 Task: Filter courses by subject and topic,"Leadership and Management".
Action: Mouse moved to (483, 118)
Screenshot: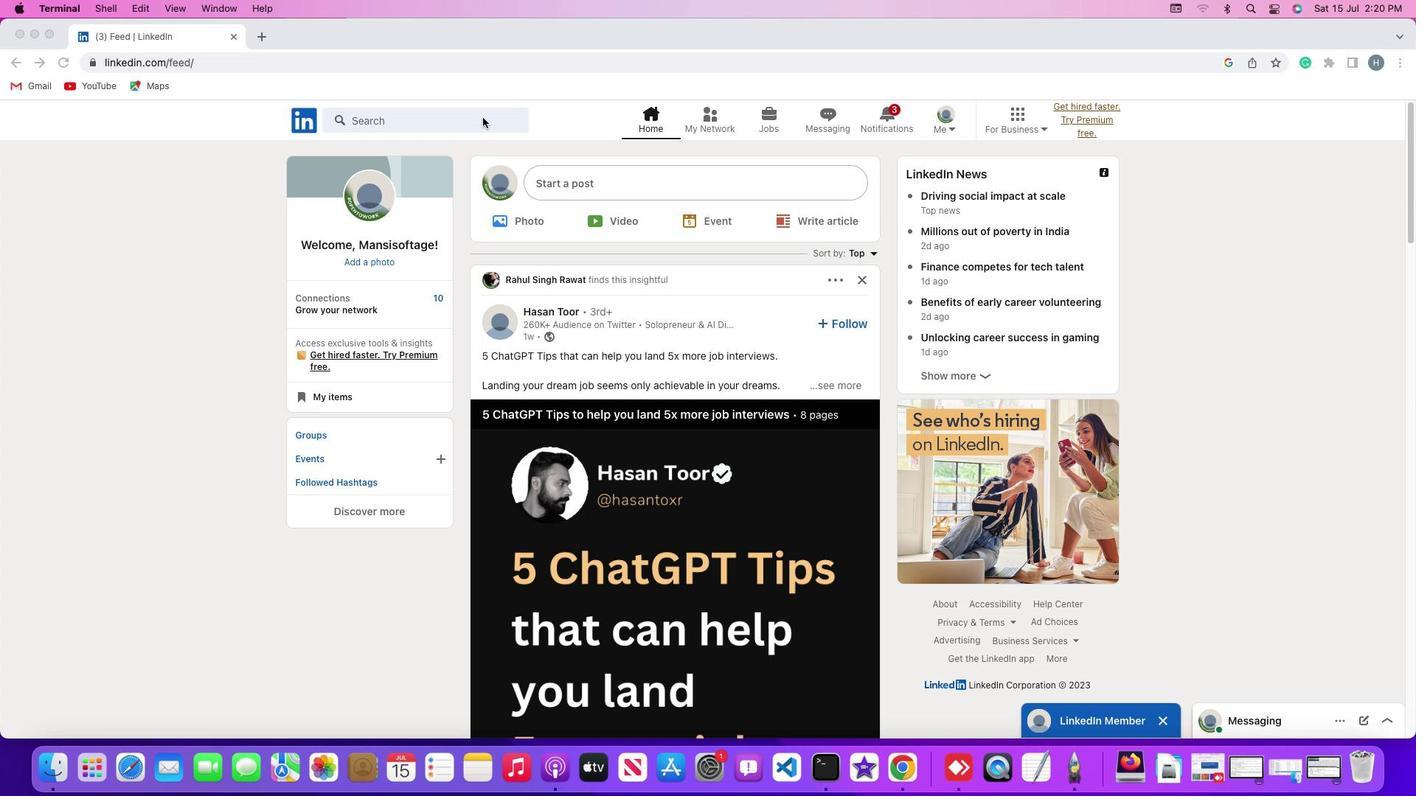 
Action: Mouse pressed left at (483, 118)
Screenshot: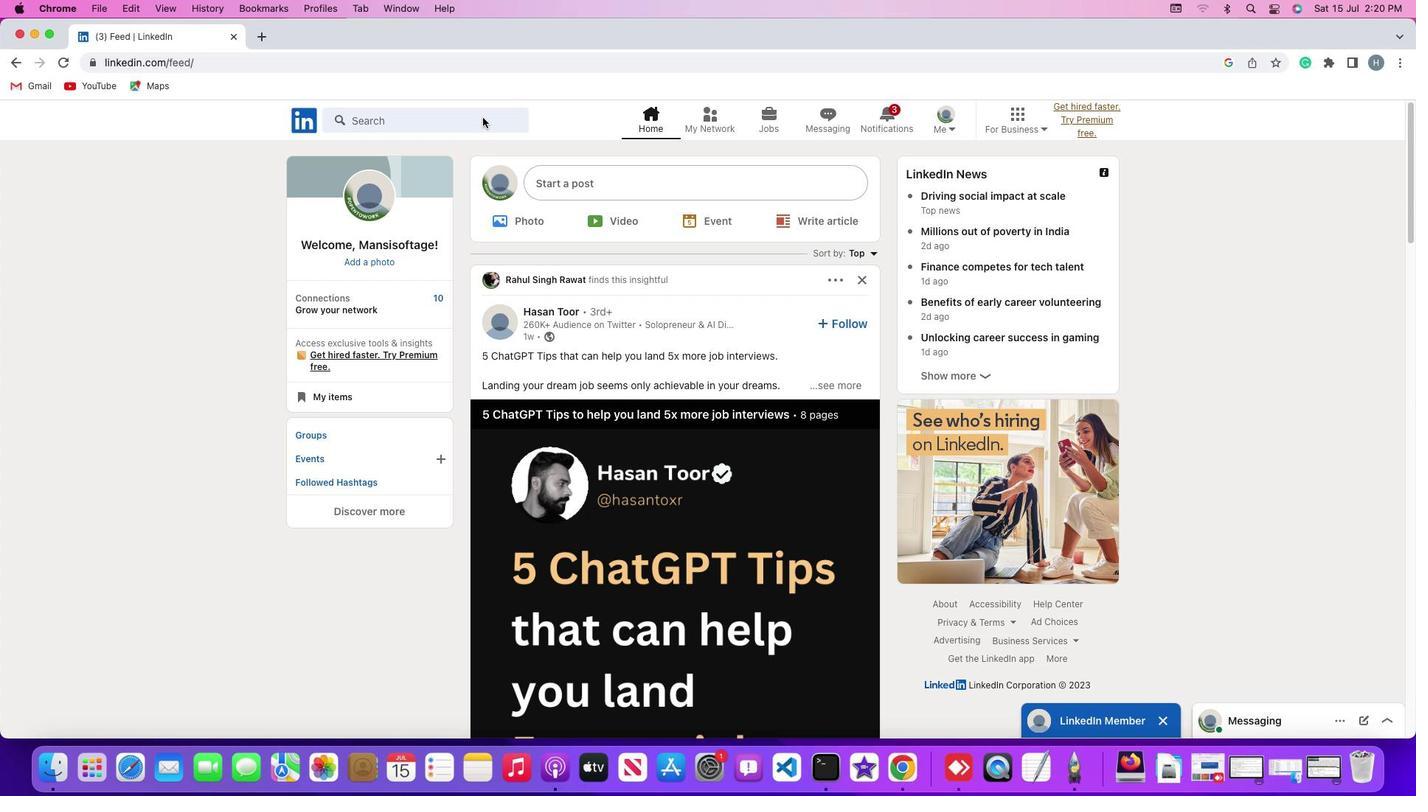 
Action: Mouse pressed left at (483, 118)
Screenshot: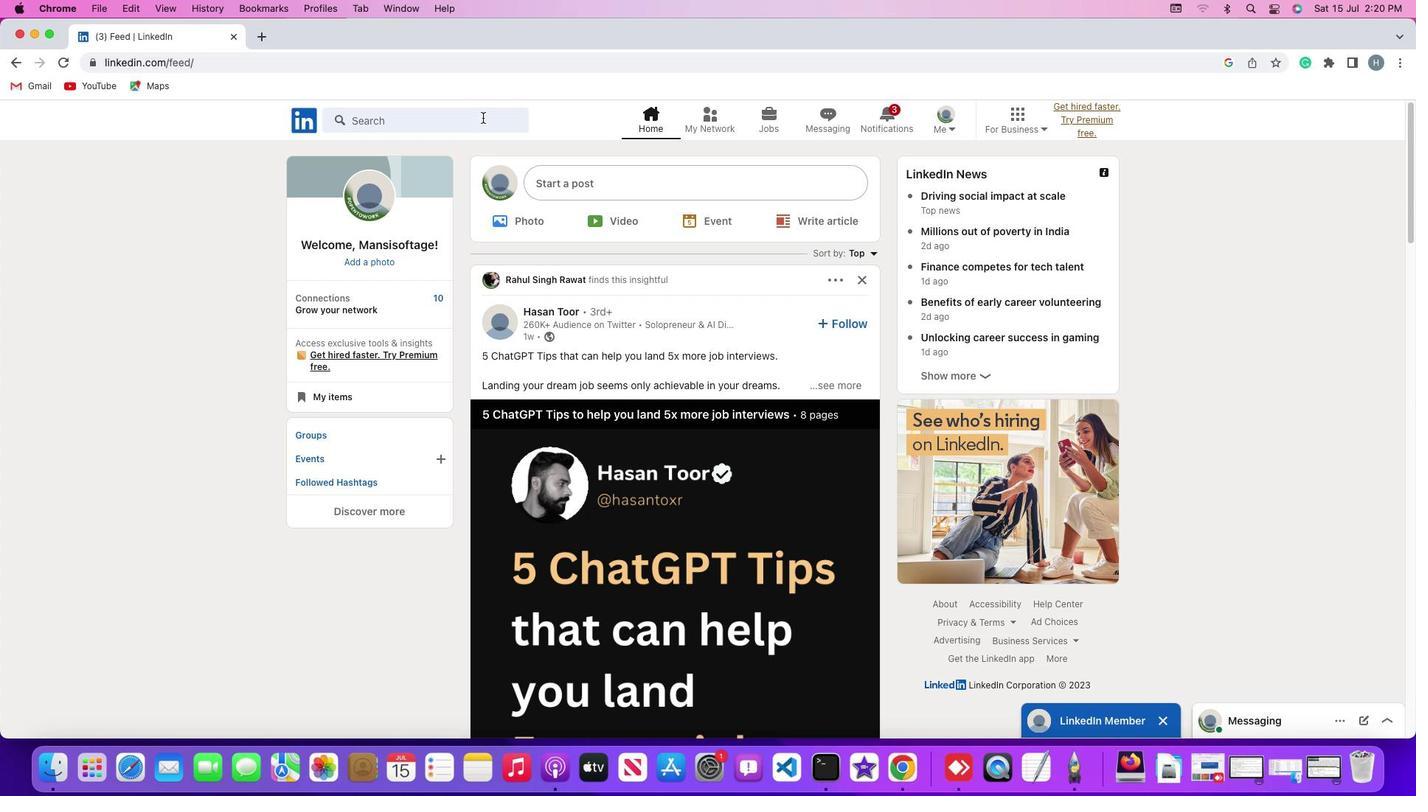 
Action: Key pressed Key.shift'#''h''i''r''i''n''g'Key.enter
Screenshot: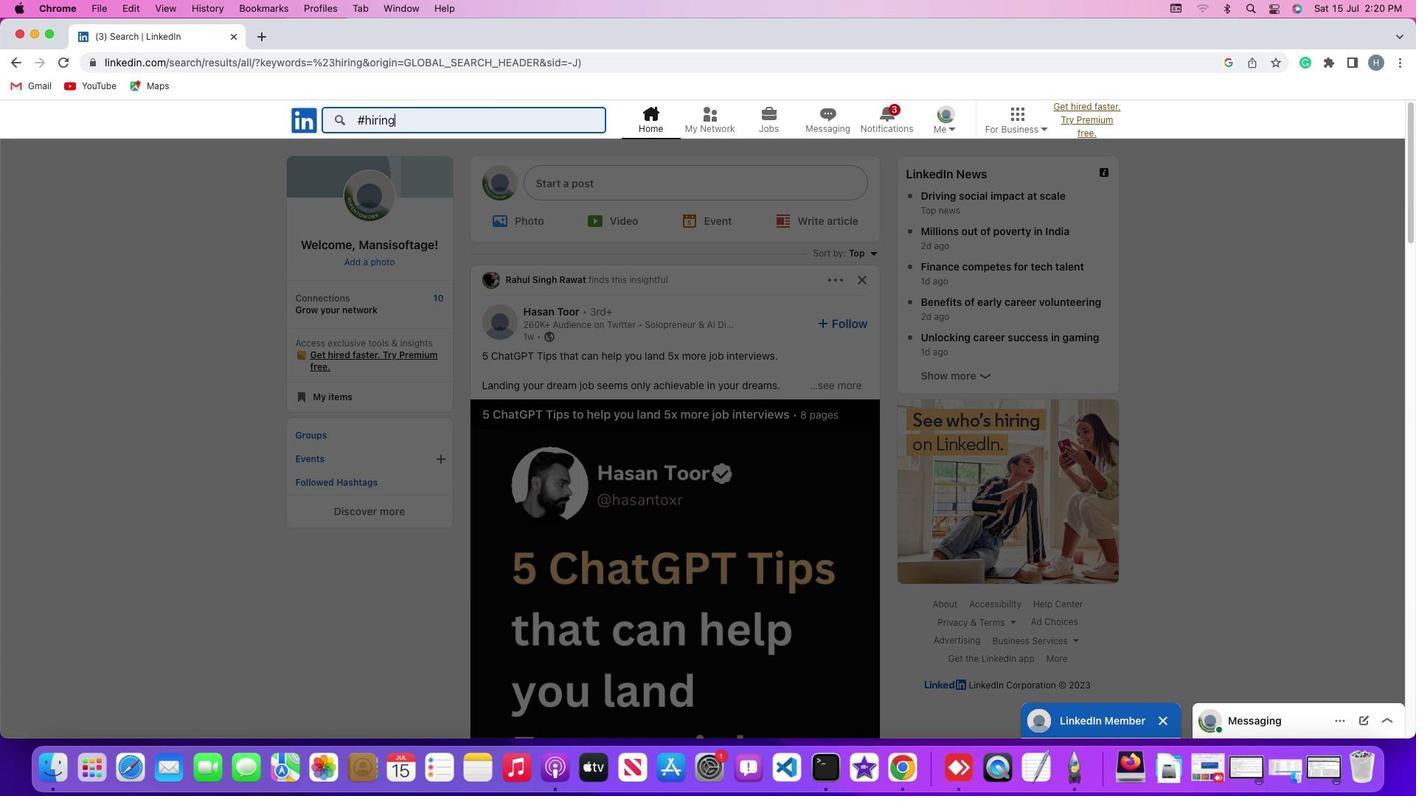 
Action: Mouse moved to (791, 160)
Screenshot: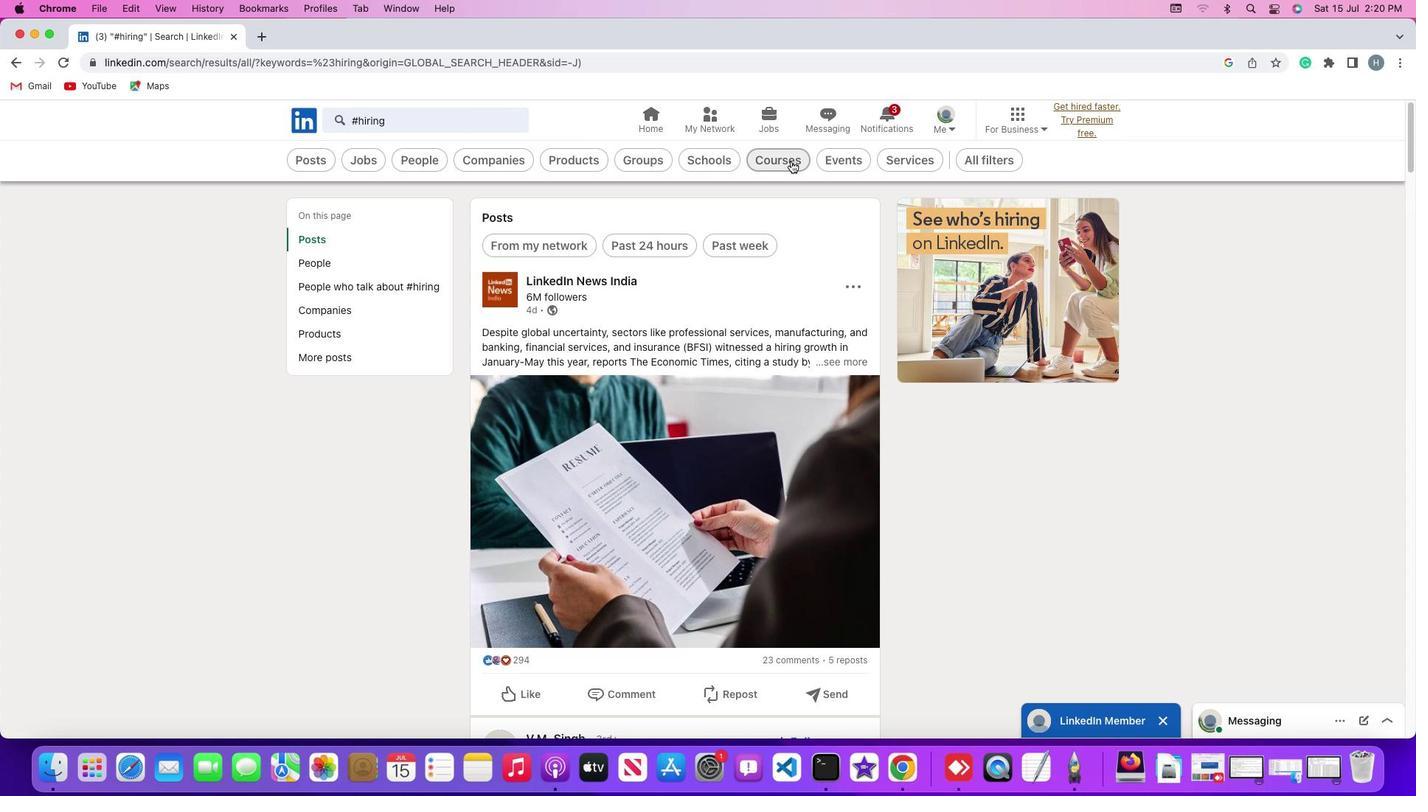 
Action: Mouse pressed left at (791, 160)
Screenshot: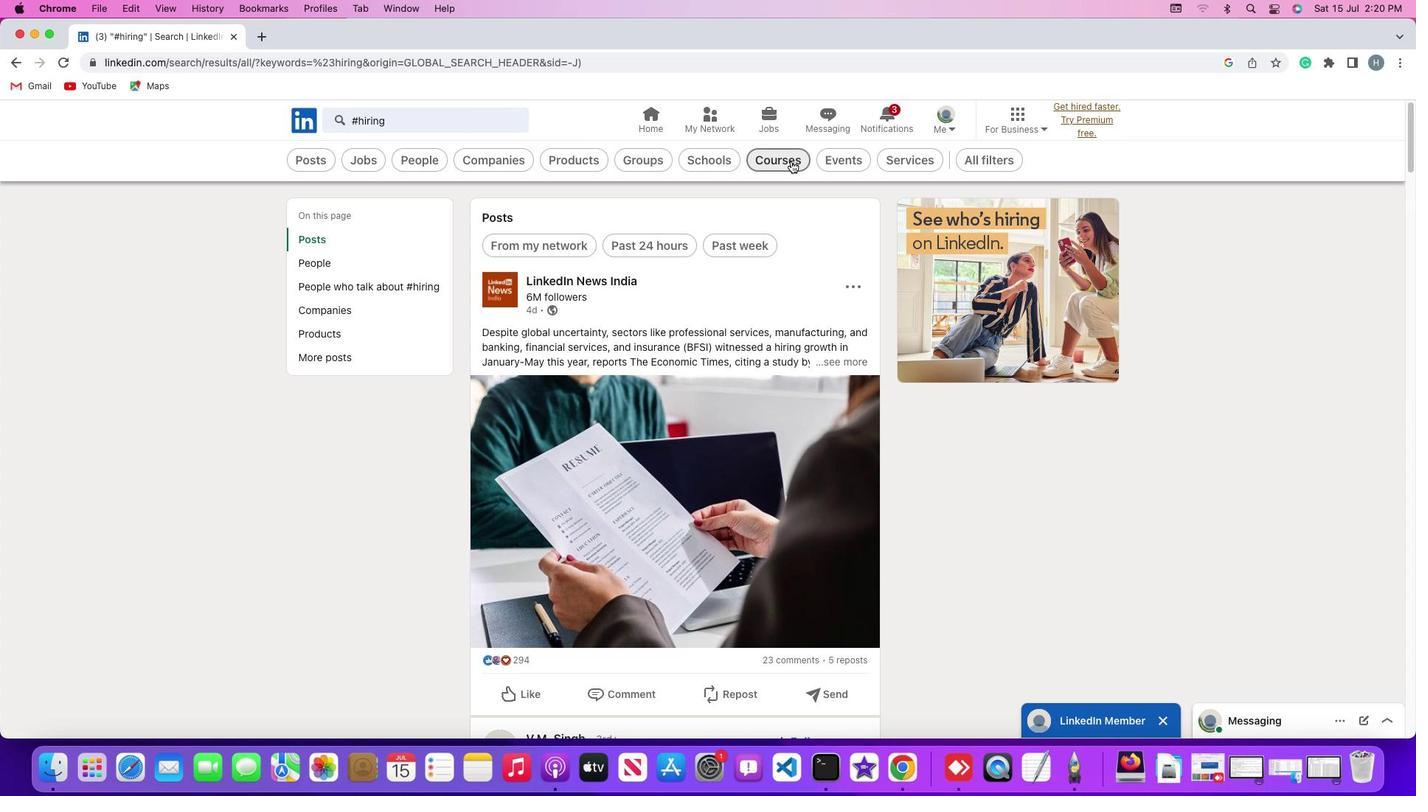 
Action: Mouse moved to (641, 160)
Screenshot: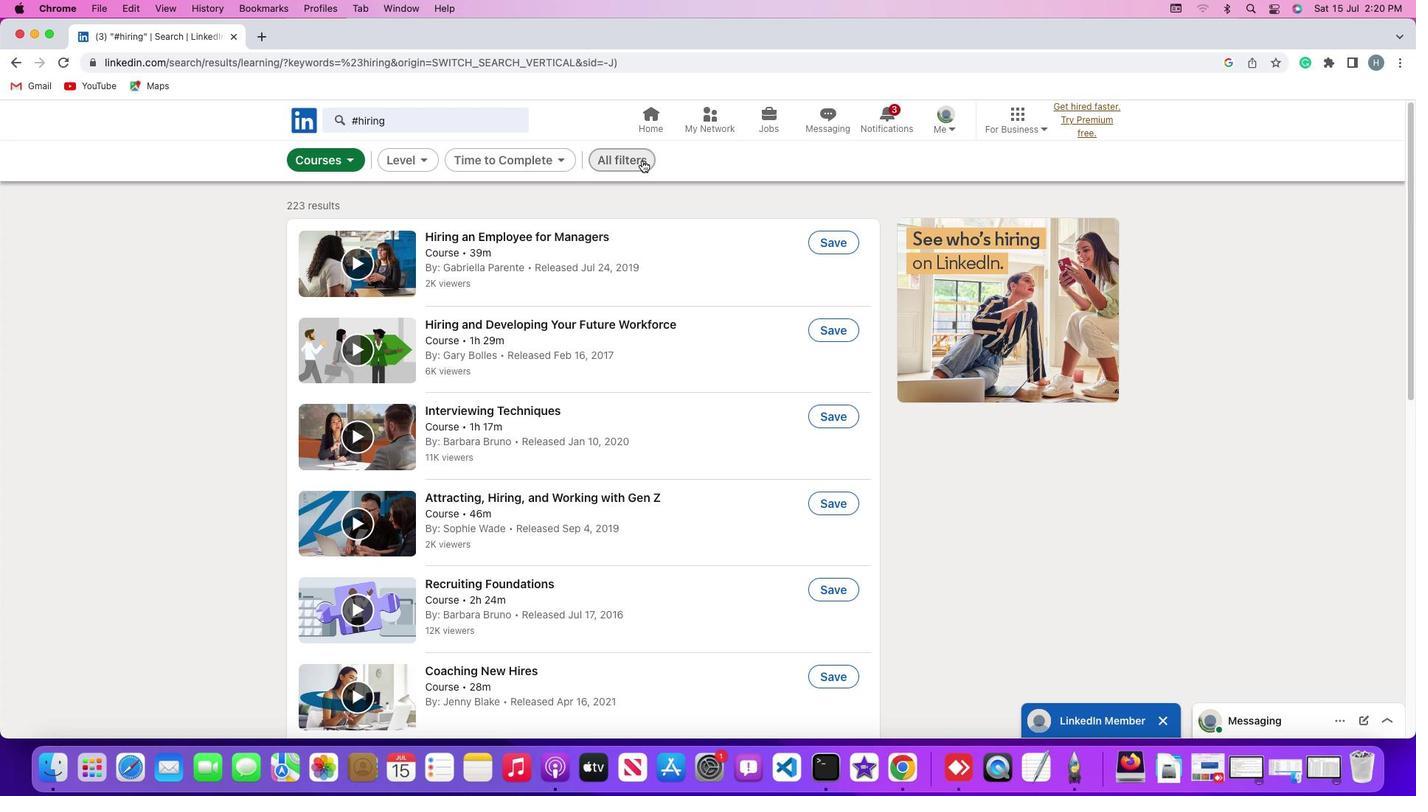 
Action: Mouse pressed left at (641, 160)
Screenshot: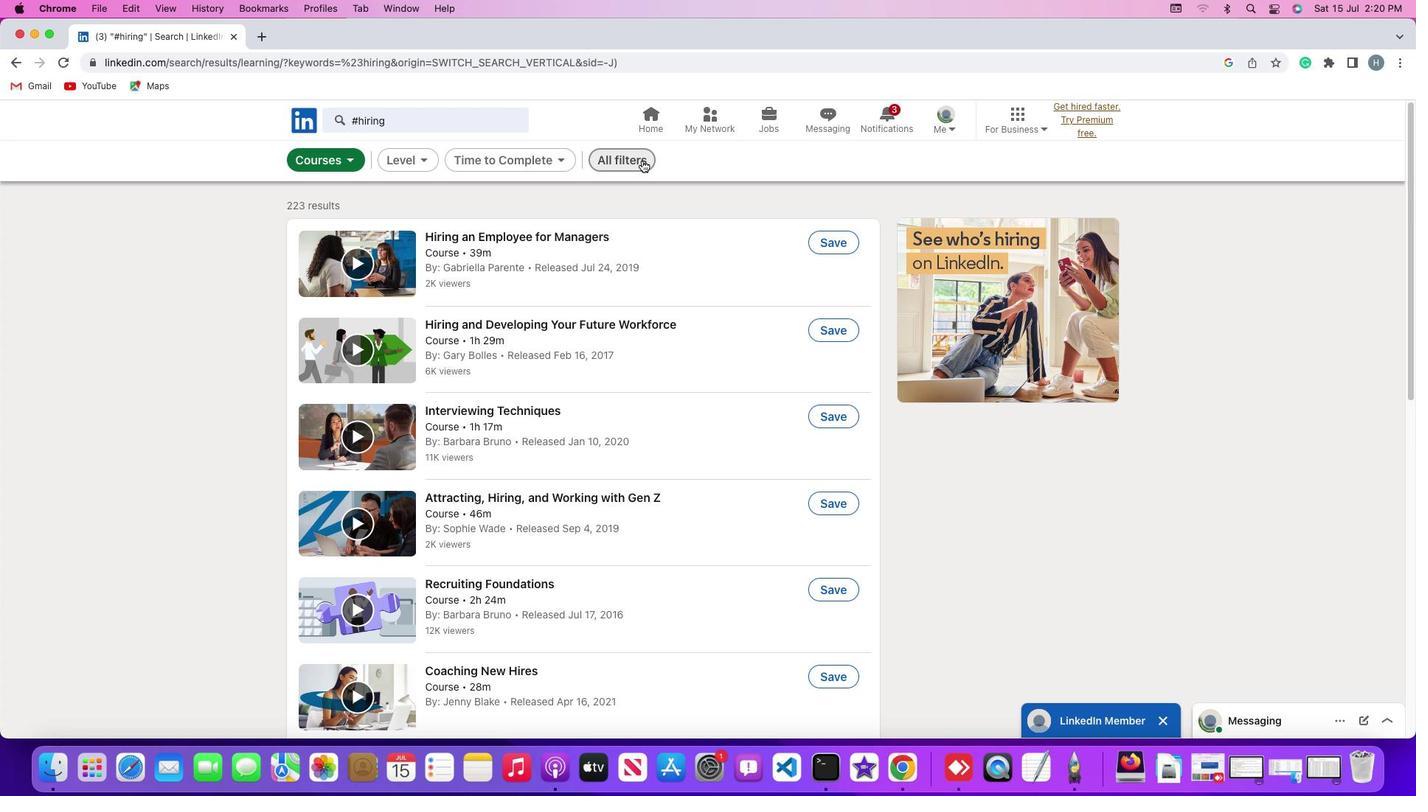 
Action: Mouse moved to (1222, 565)
Screenshot: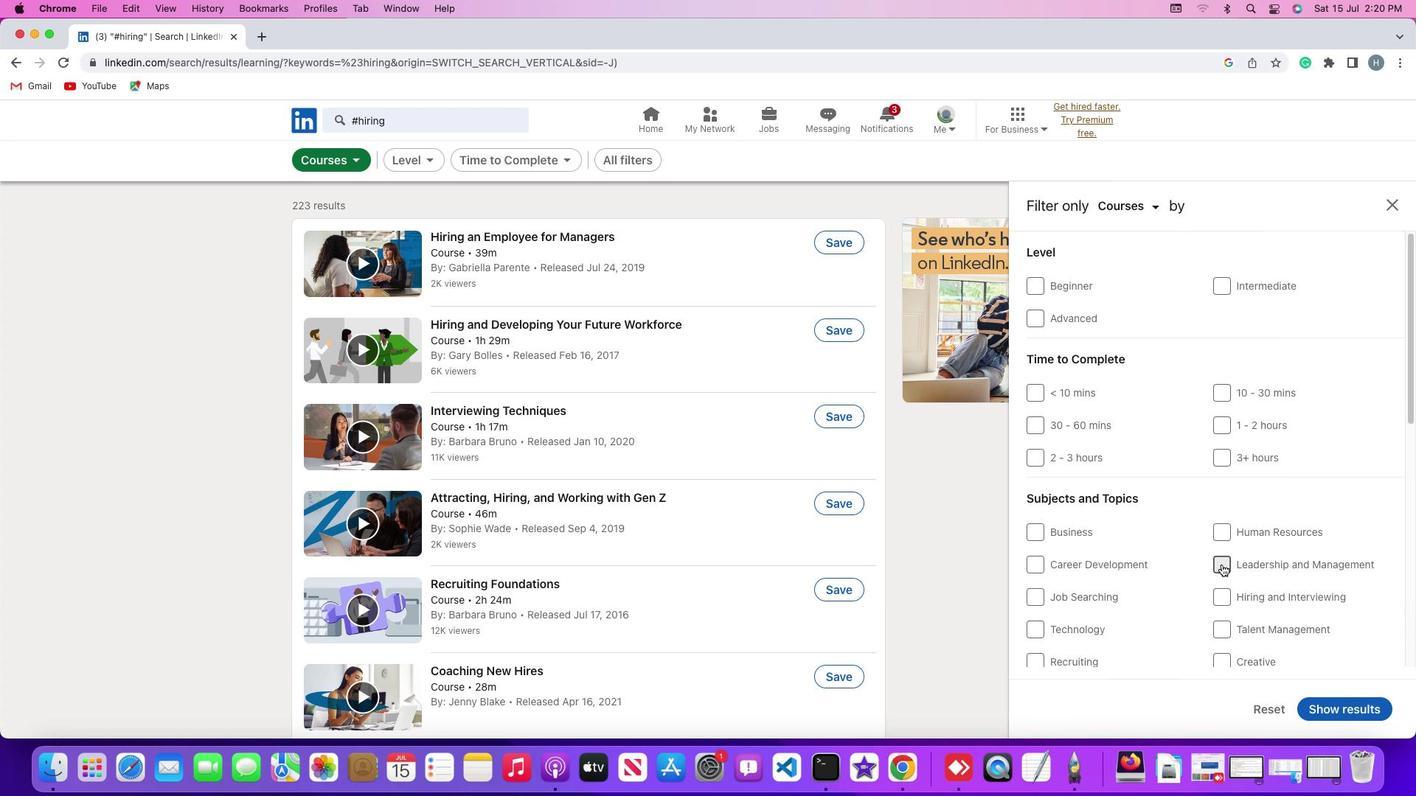 
Action: Mouse pressed left at (1222, 565)
Screenshot: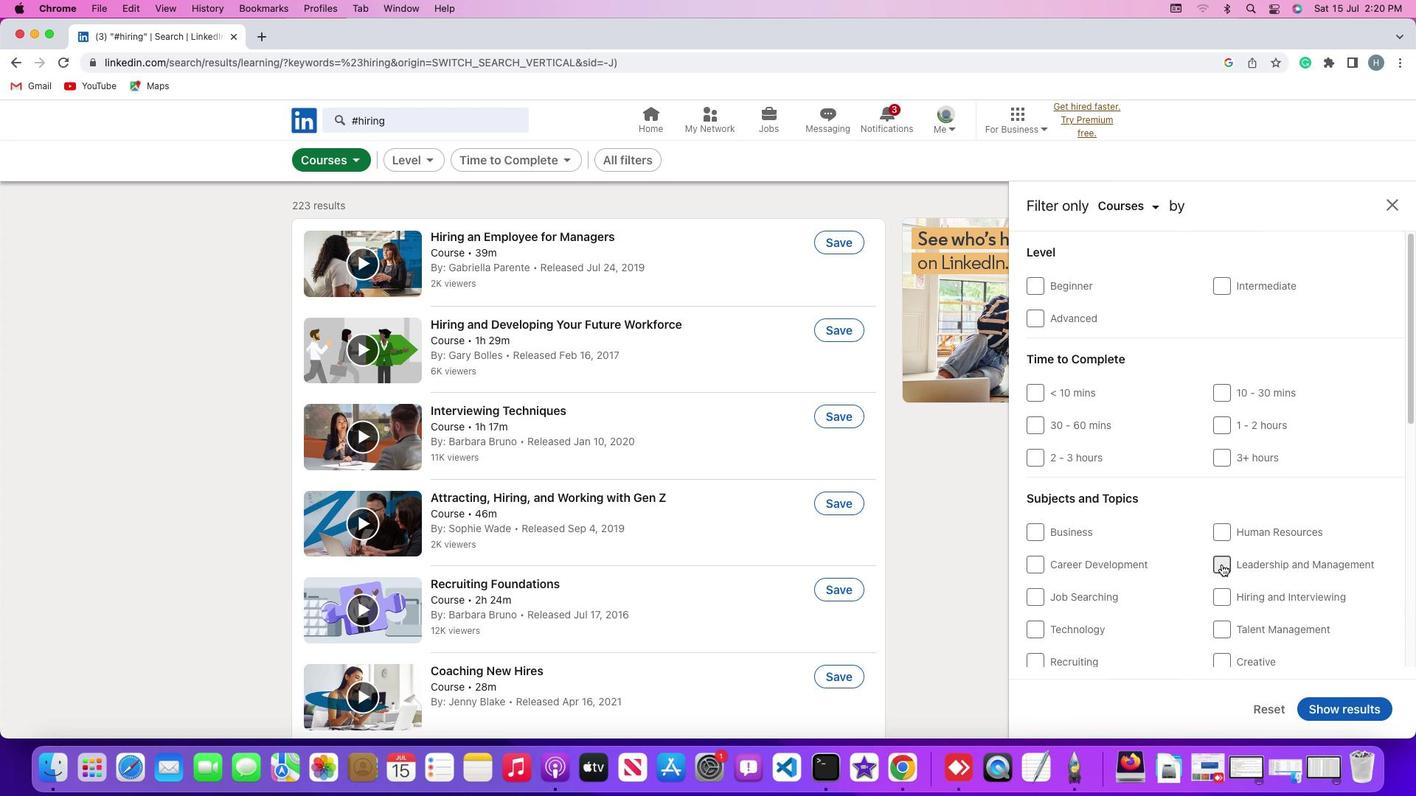 
Action: Mouse moved to (1340, 710)
Screenshot: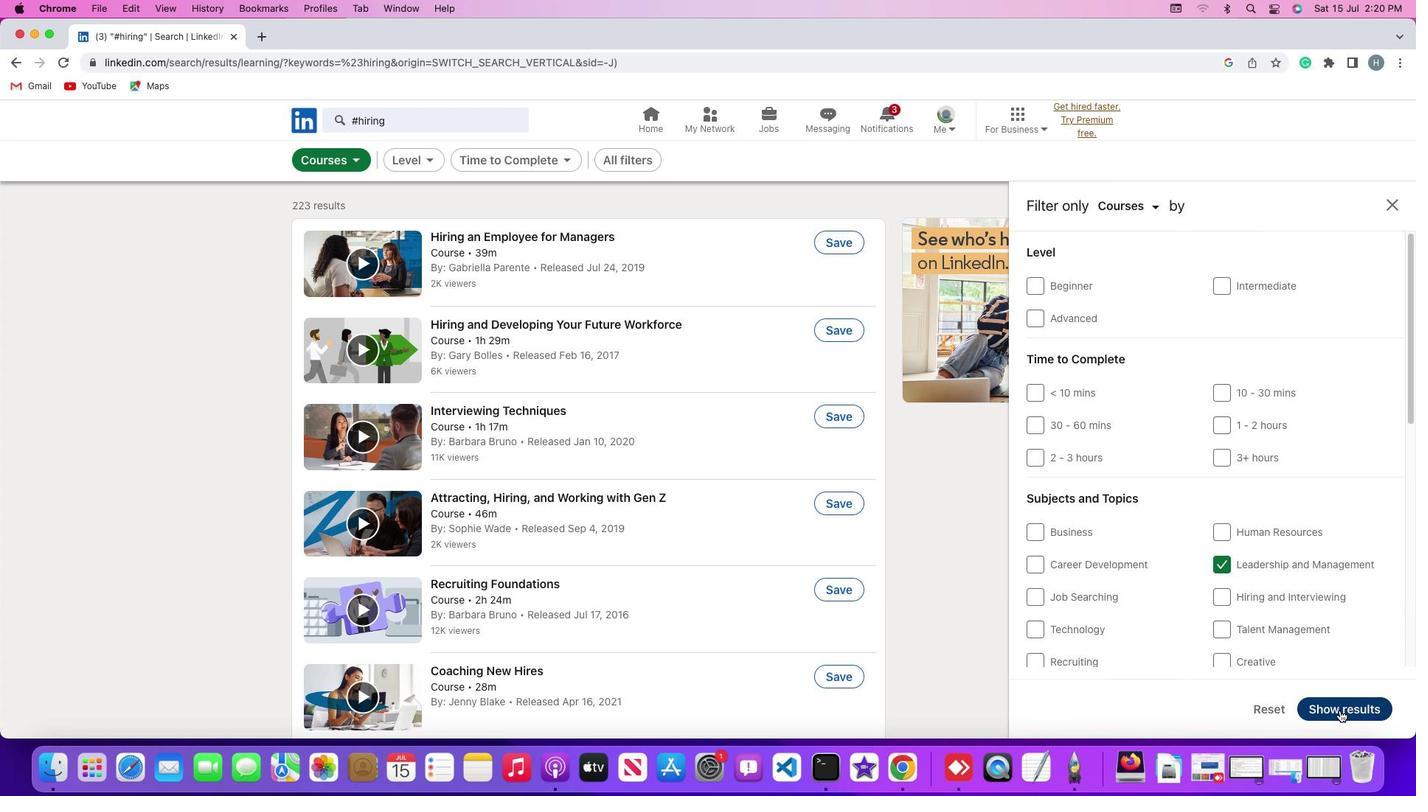
Action: Mouse pressed left at (1340, 710)
Screenshot: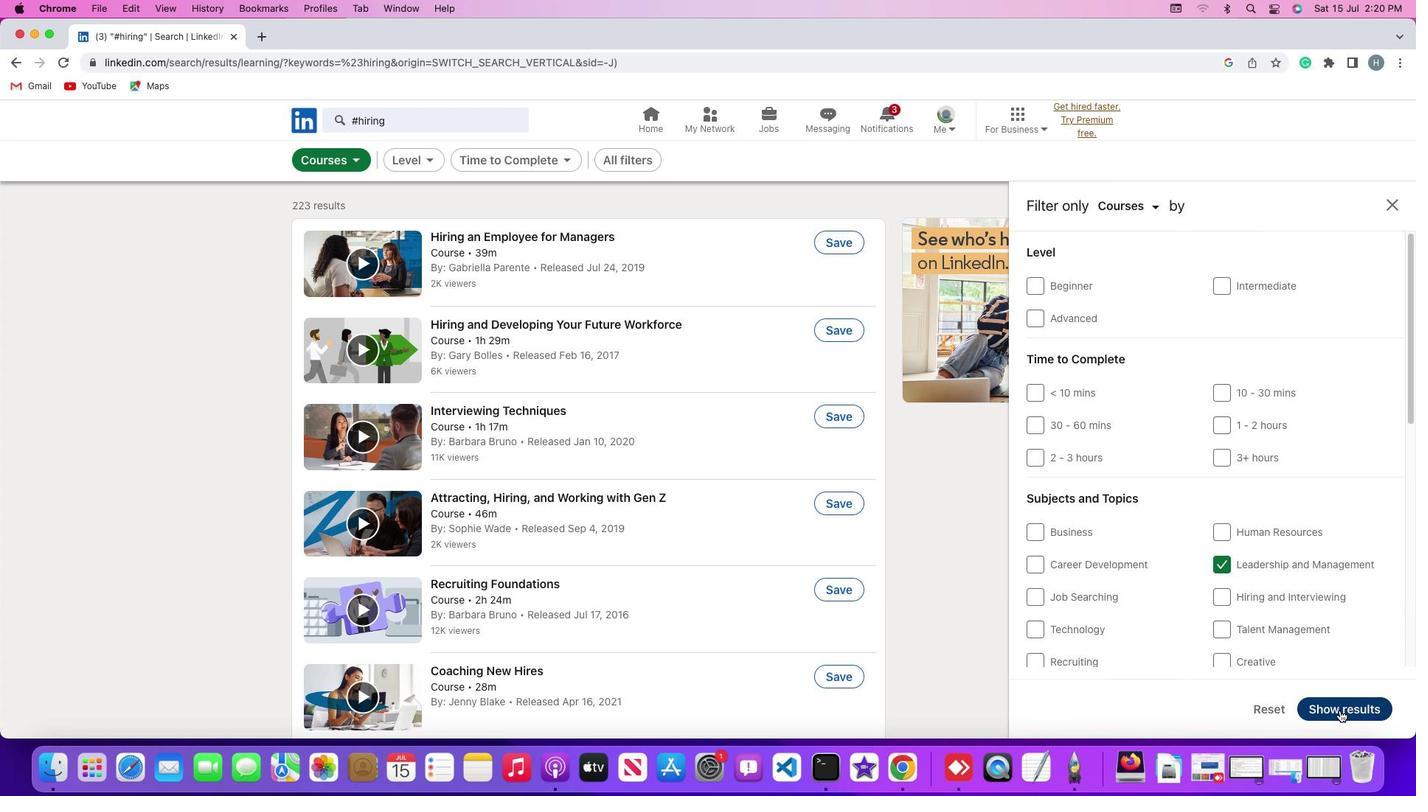 
Action: Mouse moved to (1071, 450)
Screenshot: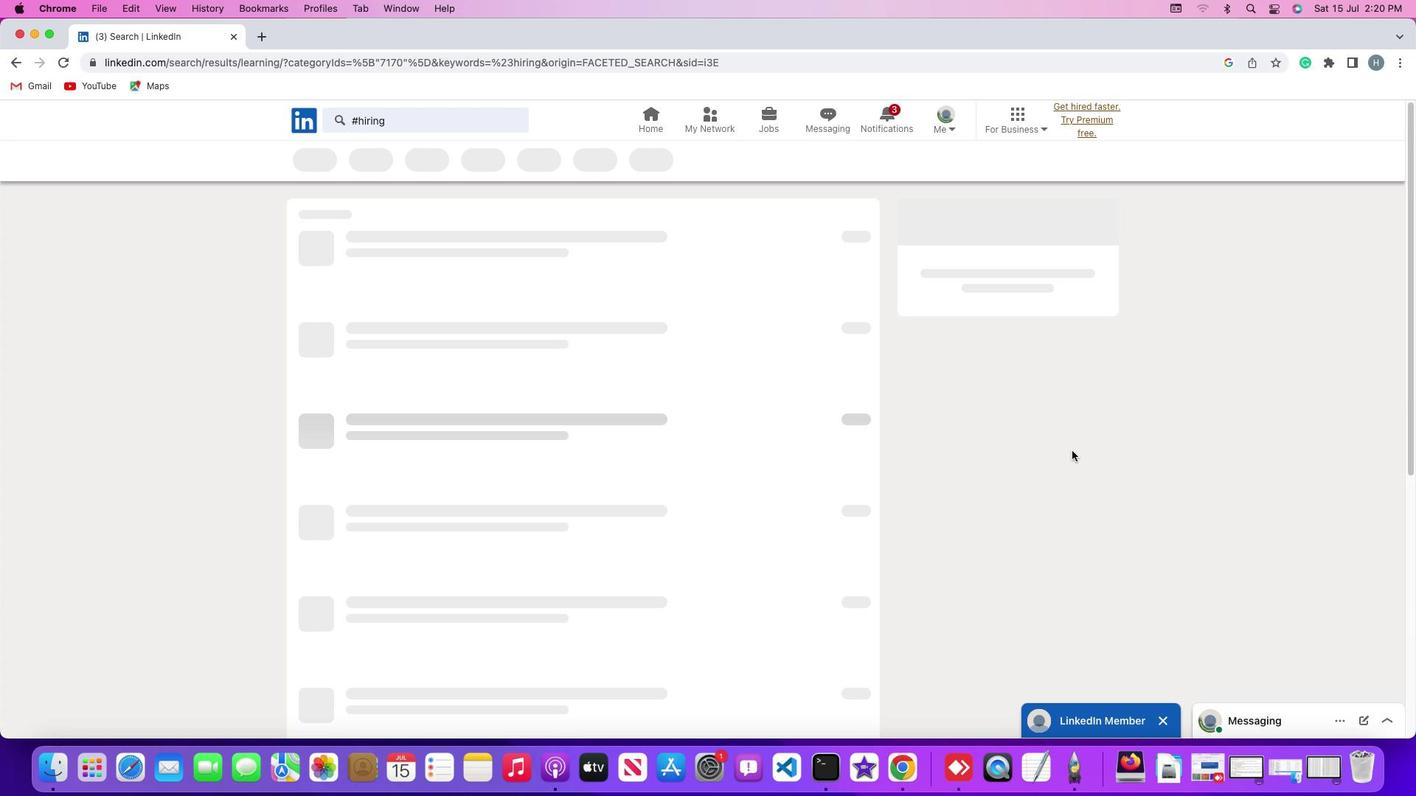 
